 Task: Copy the HTML.
Action: Mouse moved to (626, 62)
Screenshot: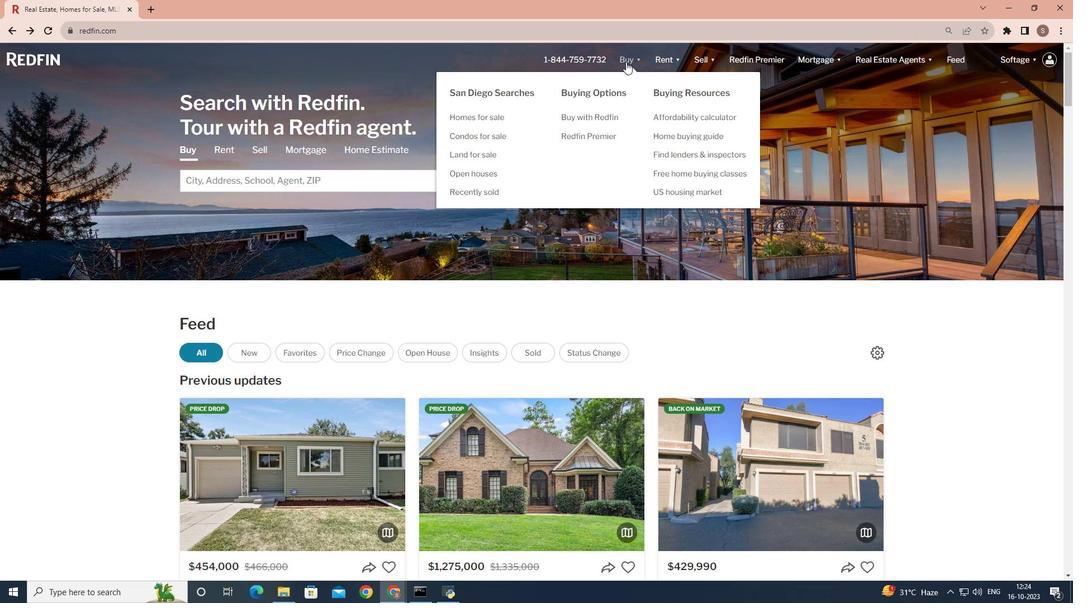 
Action: Mouse pressed left at (626, 62)
Screenshot: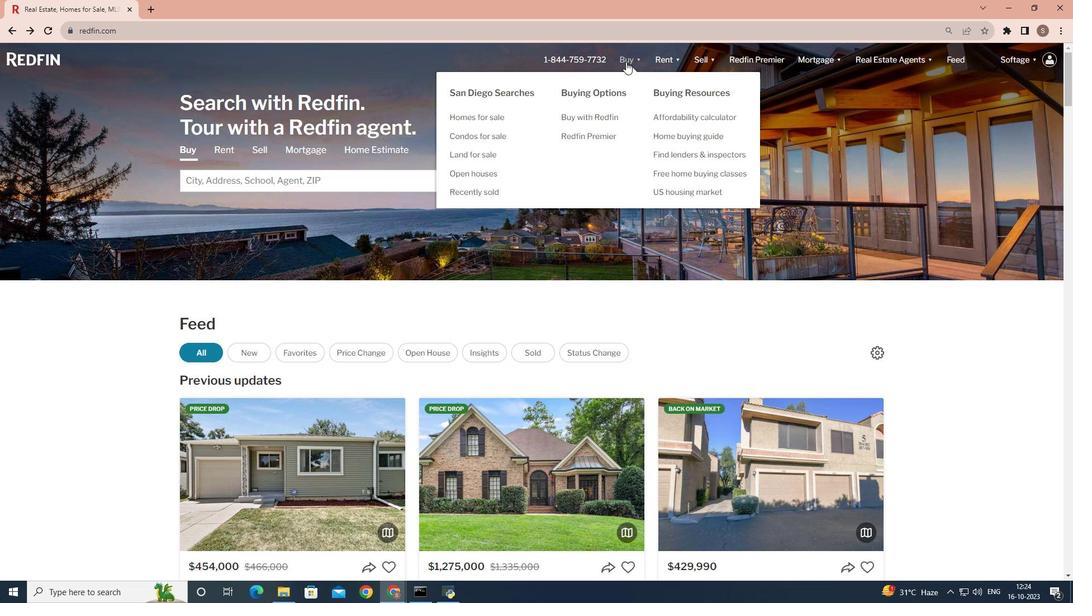 
Action: Mouse moved to (280, 234)
Screenshot: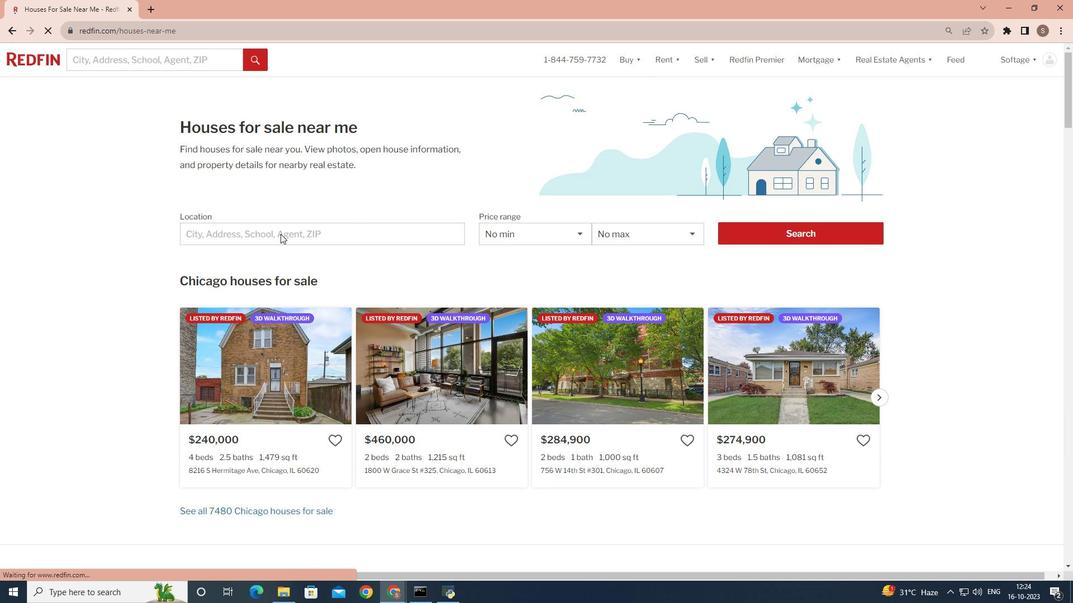
Action: Mouse pressed left at (280, 234)
Screenshot: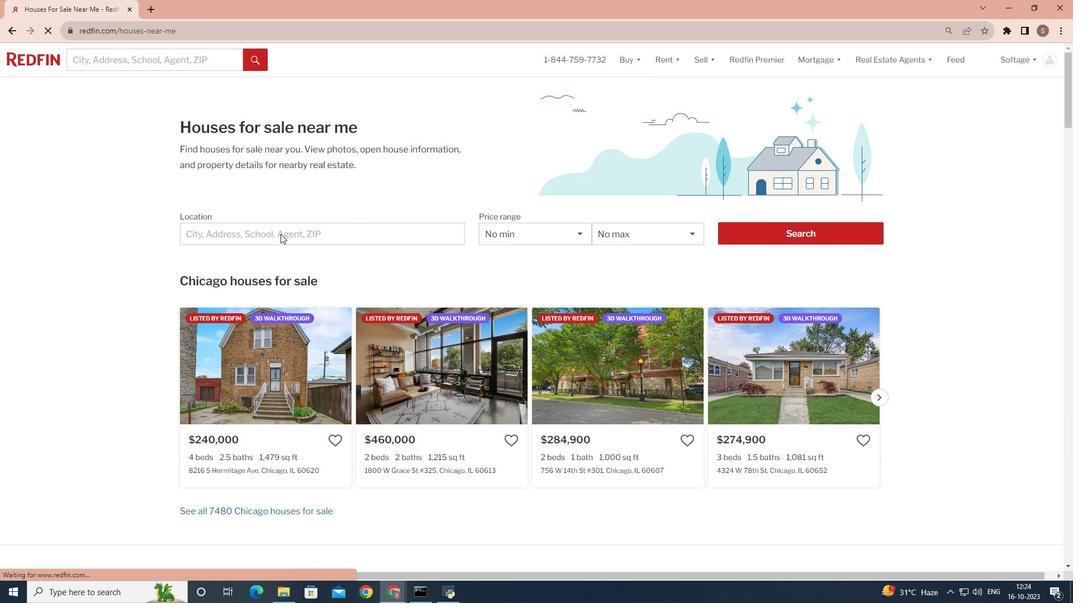 
Action: Mouse moved to (210, 230)
Screenshot: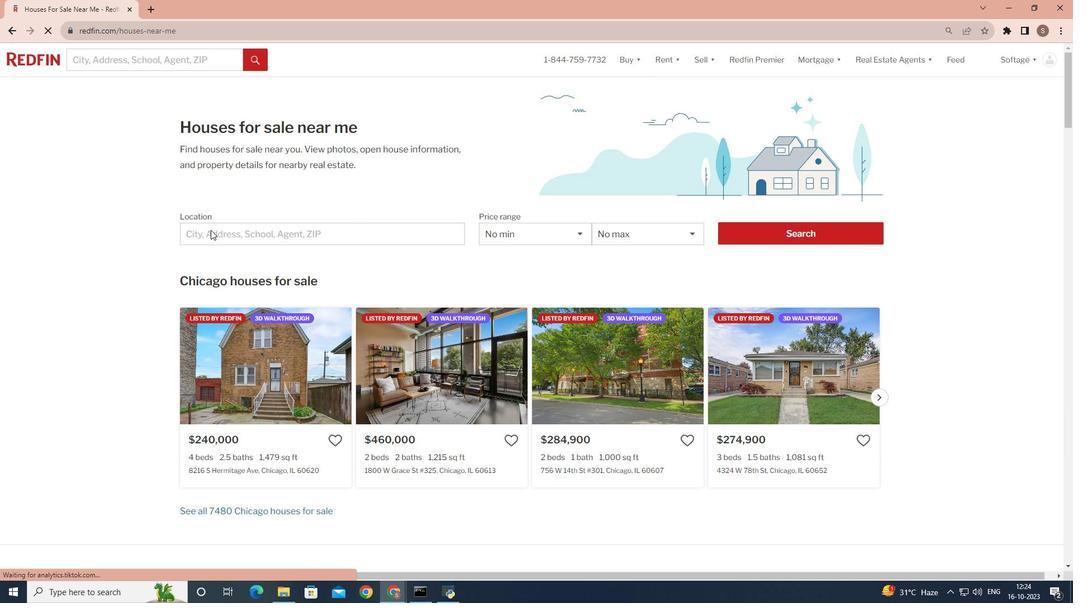 
Action: Mouse pressed left at (210, 230)
Screenshot: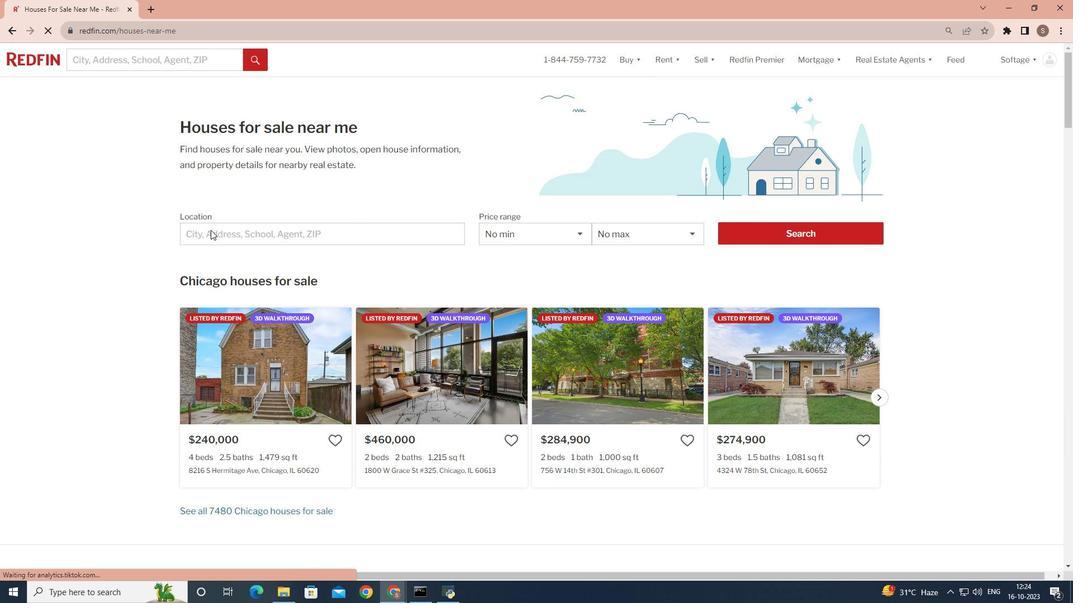 
Action: Mouse moved to (208, 230)
Screenshot: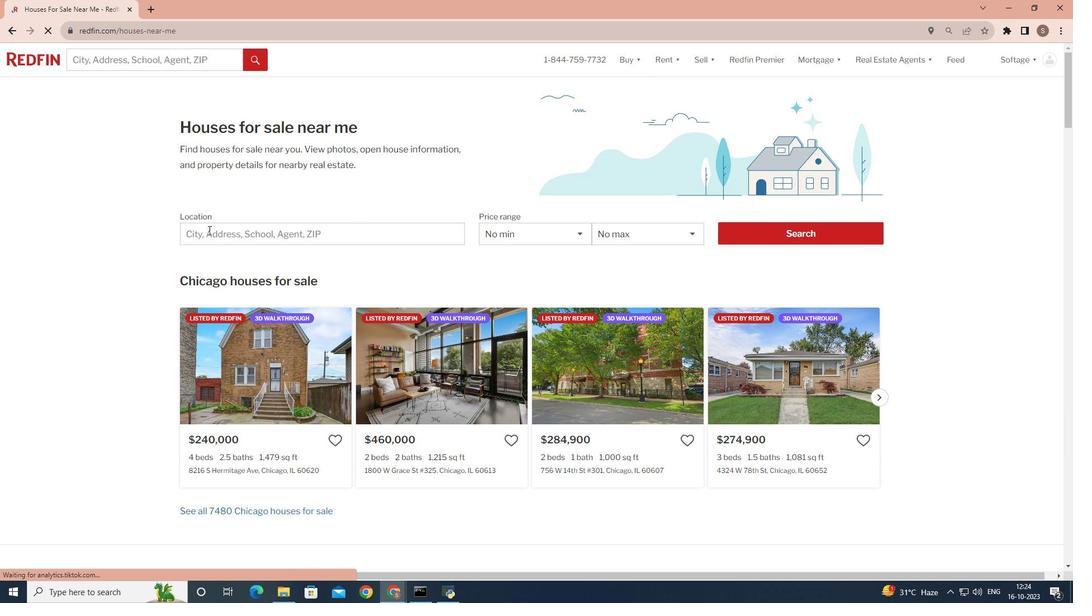 
Action: Mouse pressed left at (208, 230)
Screenshot: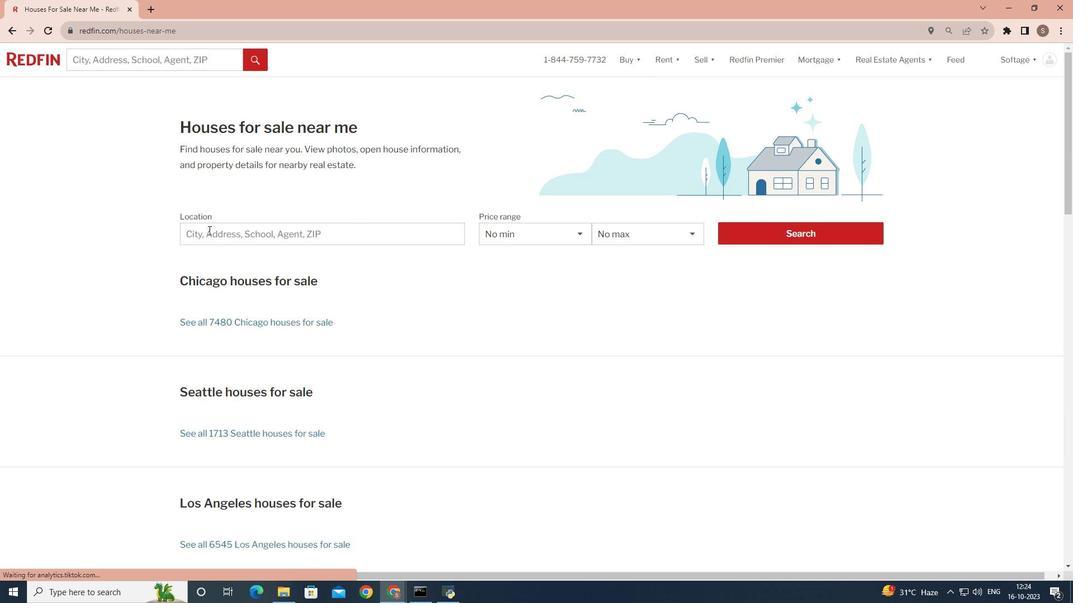 
Action: Key pressed <Key.shift>San<Key.space><Key.shift>Diego
Screenshot: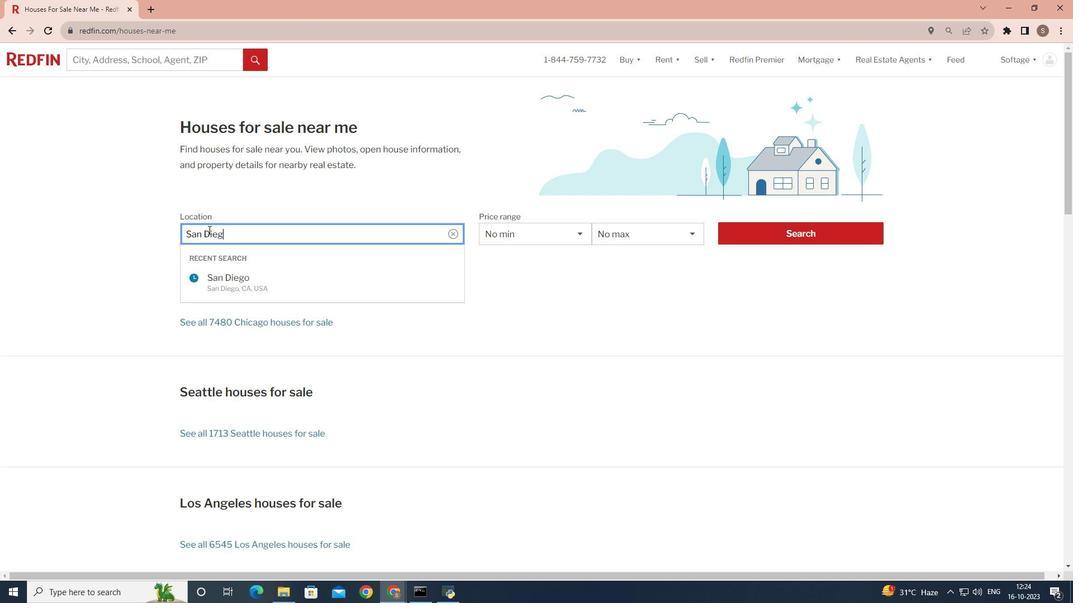 
Action: Mouse moved to (770, 228)
Screenshot: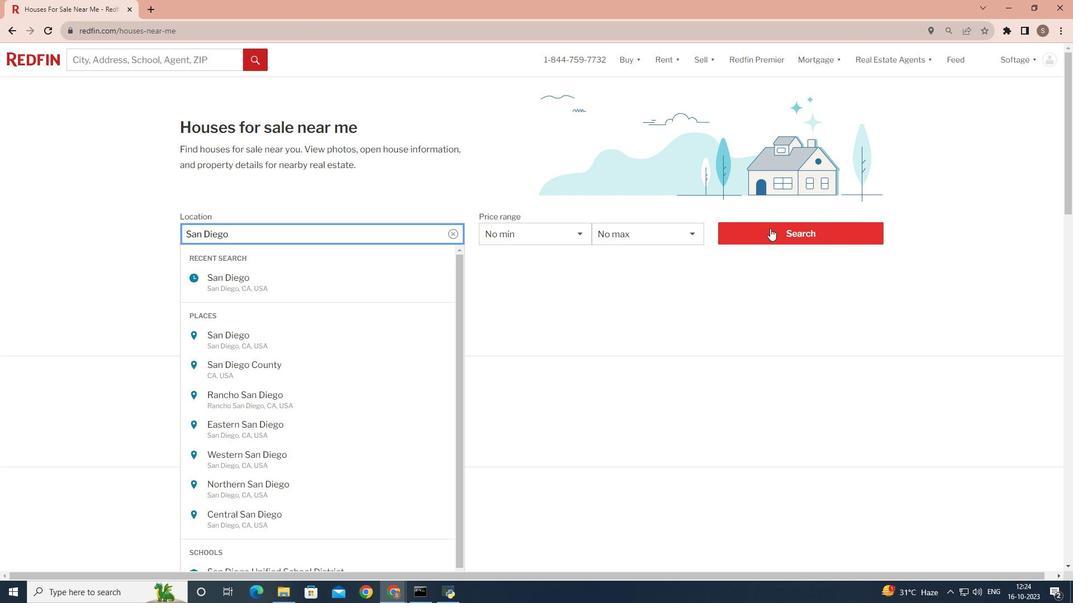 
Action: Mouse pressed left at (770, 228)
Screenshot: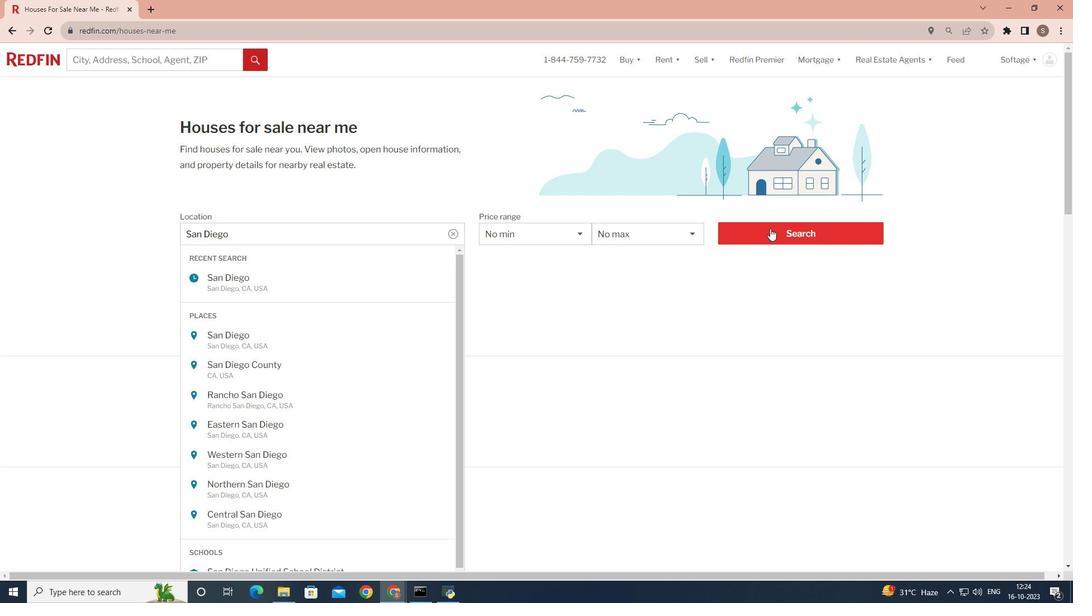 
Action: Mouse moved to (770, 228)
Screenshot: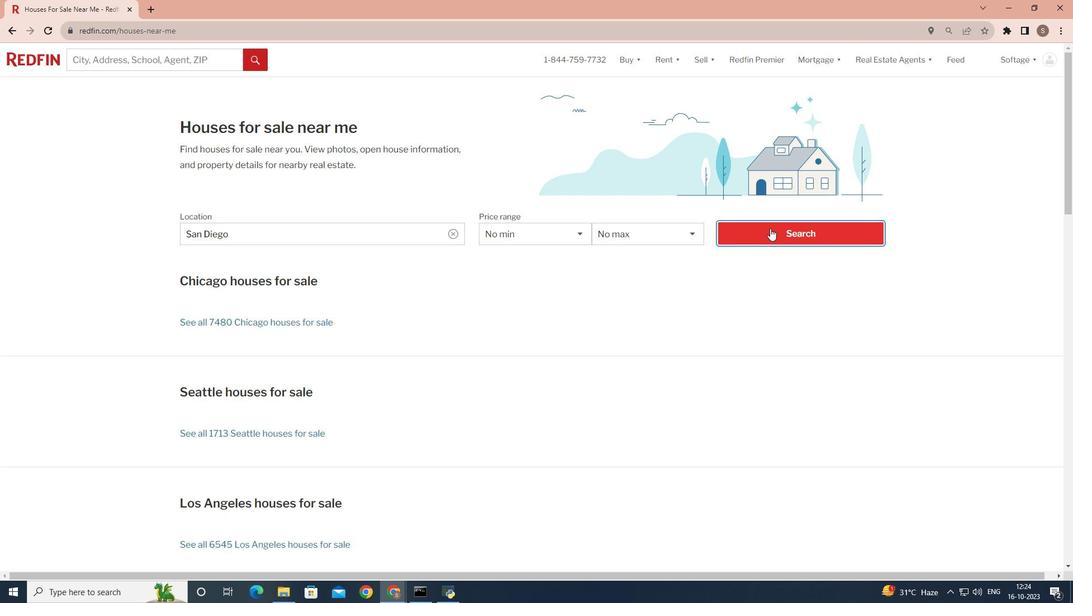 
Action: Mouse pressed left at (770, 228)
Screenshot: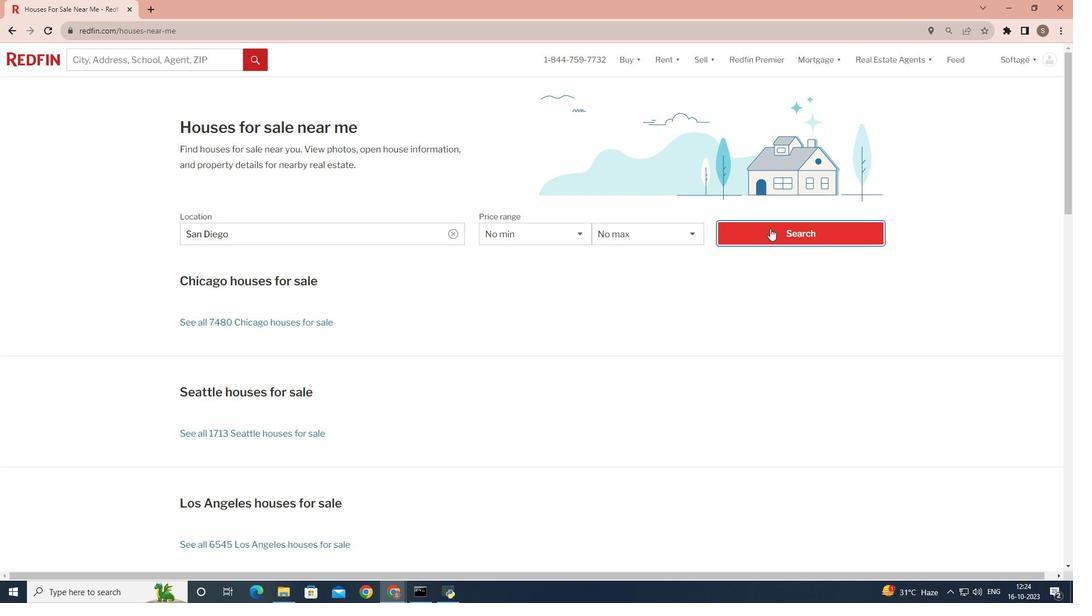 
Action: Mouse moved to (926, 100)
Screenshot: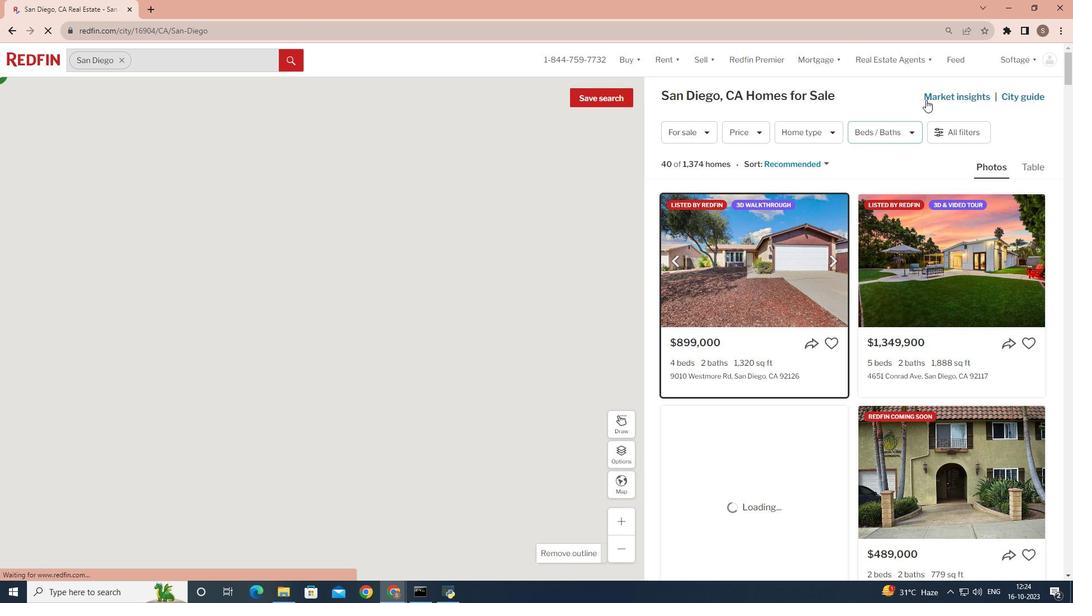 
Action: Mouse pressed left at (926, 100)
Screenshot: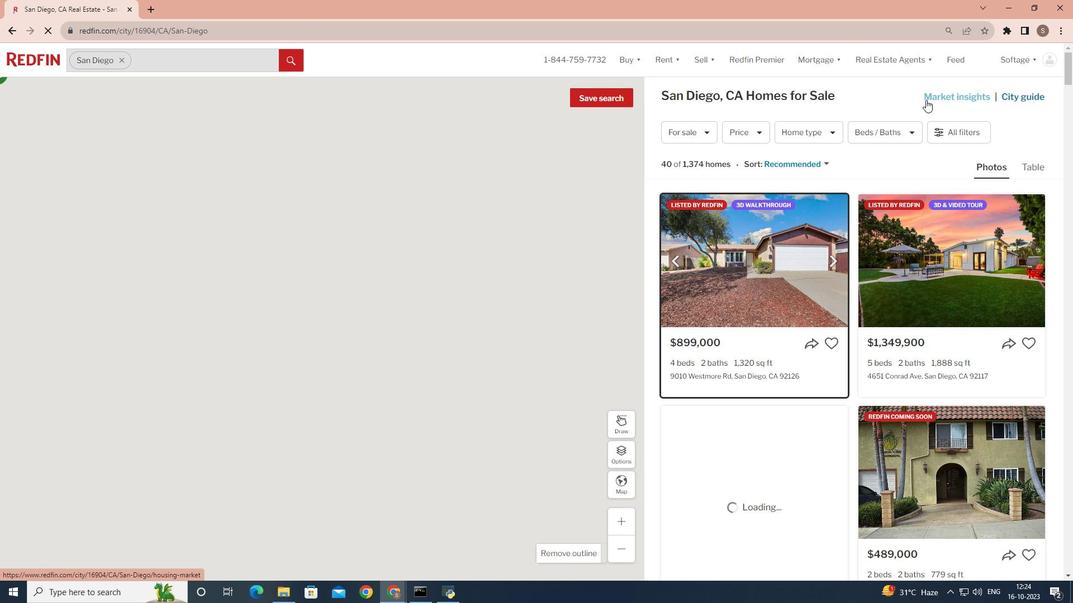 
Action: Mouse moved to (547, 301)
Screenshot: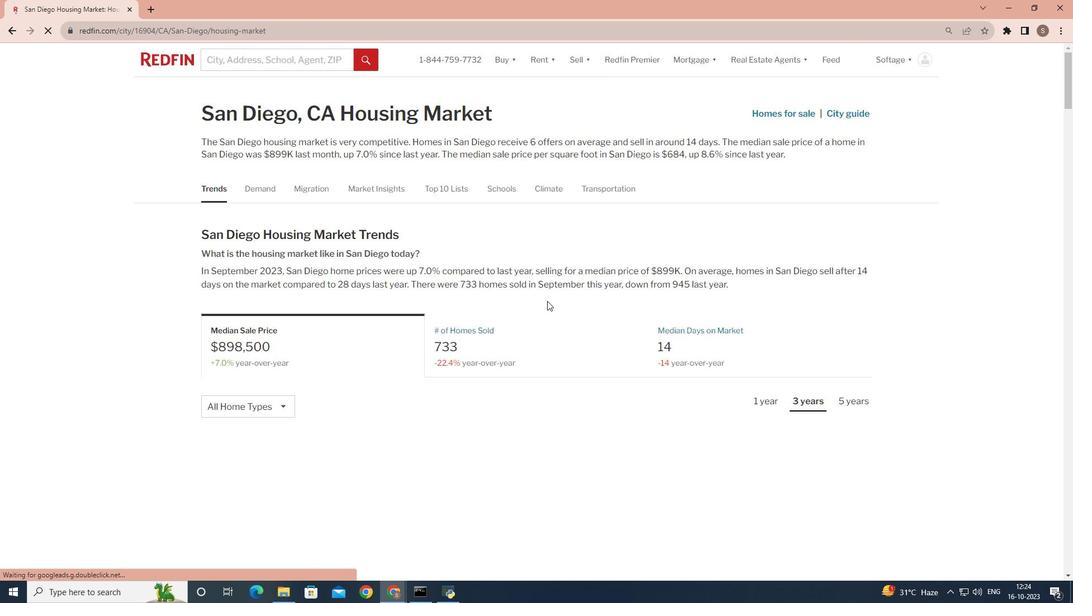 
Action: Mouse scrolled (547, 300) with delta (0, 0)
Screenshot: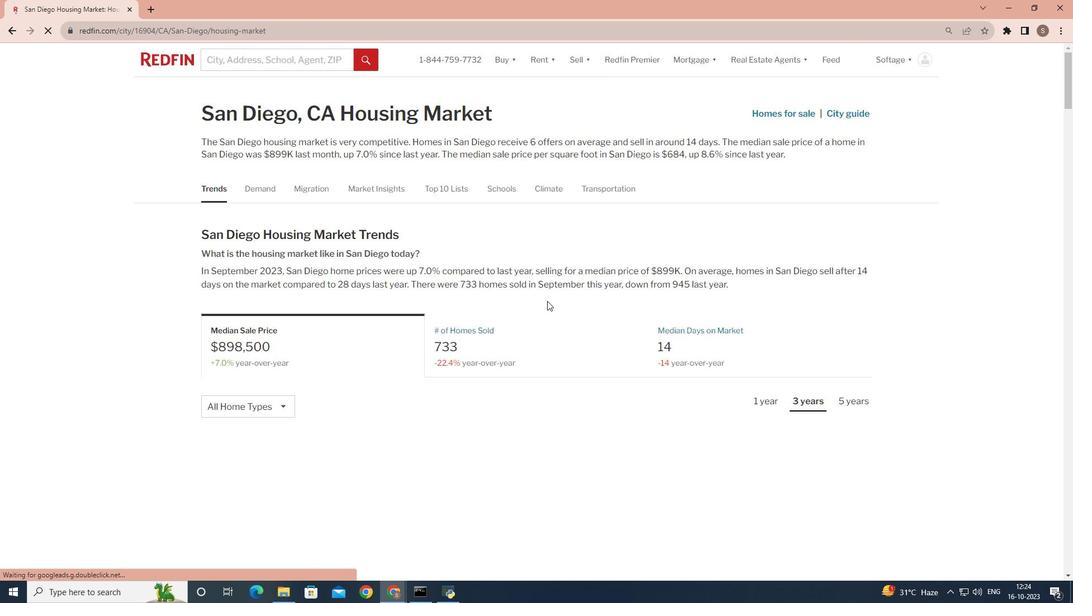
Action: Mouse moved to (524, 310)
Screenshot: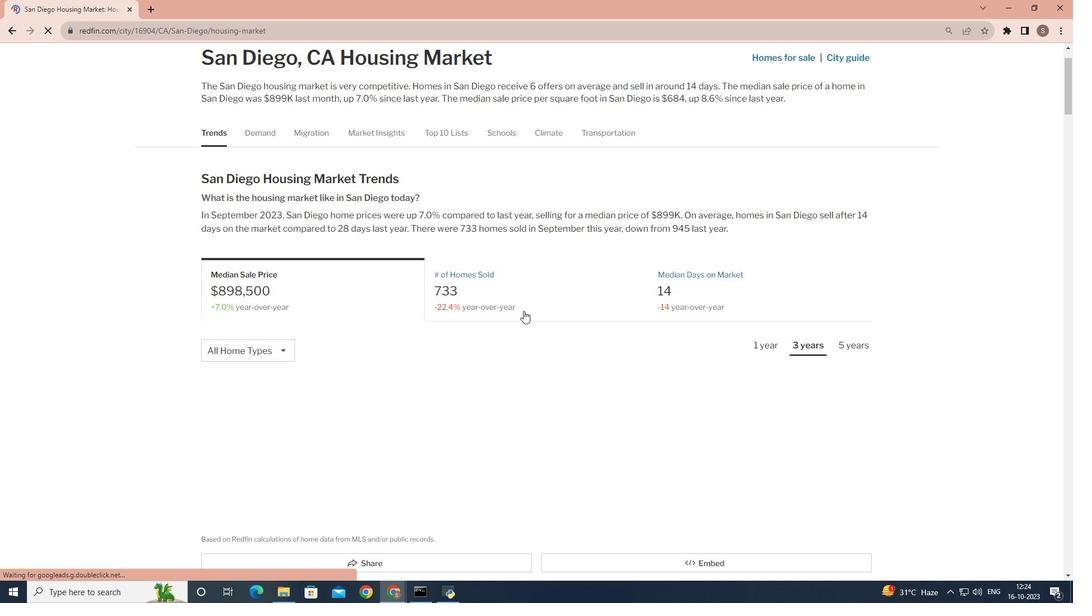 
Action: Mouse scrolled (524, 310) with delta (0, 0)
Screenshot: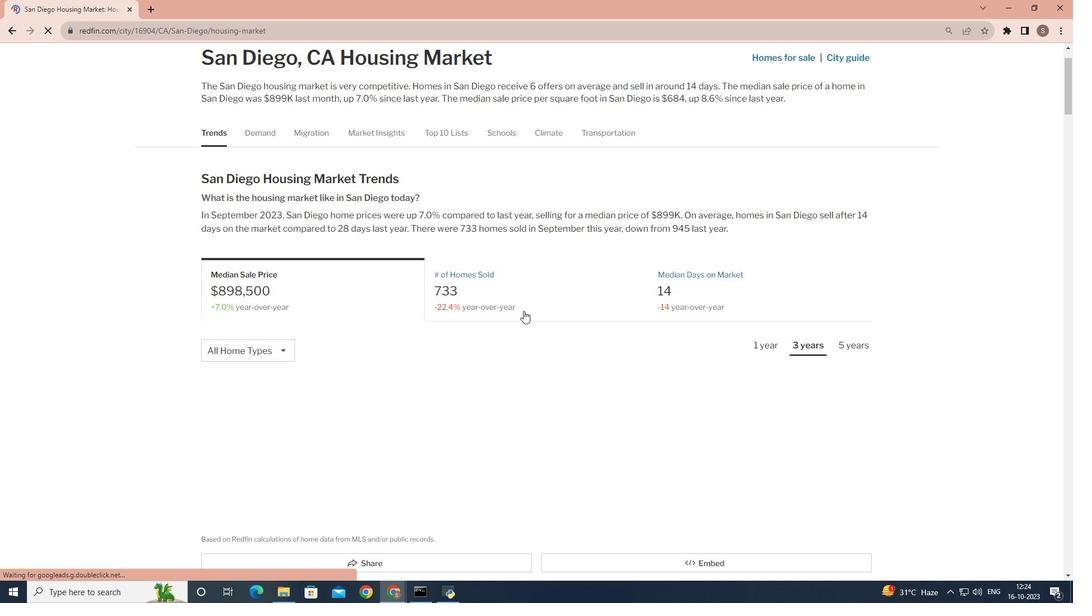 
Action: Mouse moved to (524, 311)
Screenshot: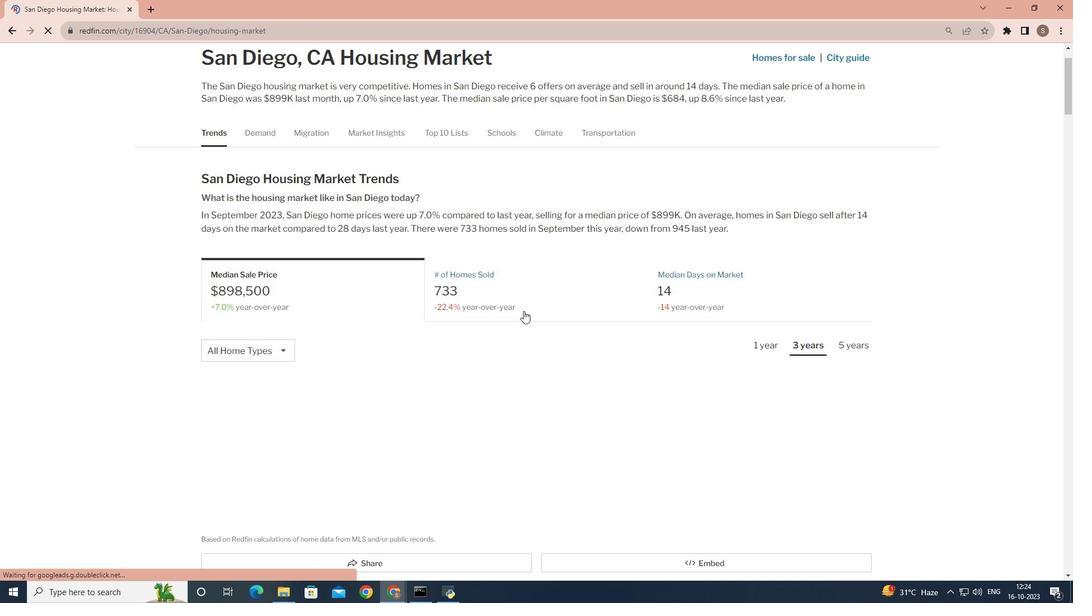 
Action: Mouse scrolled (524, 310) with delta (0, 0)
Screenshot: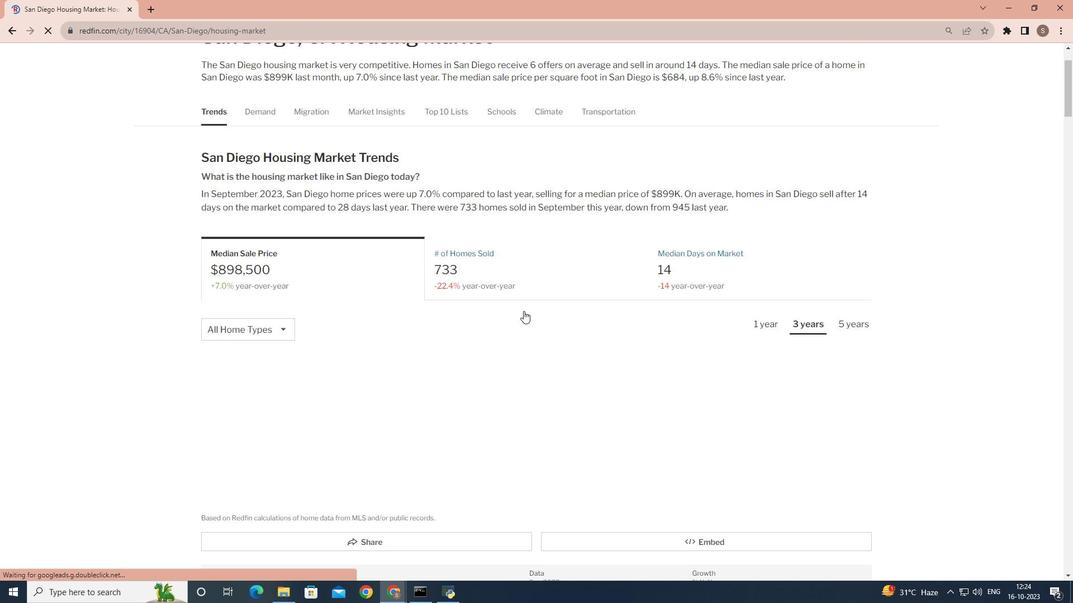 
Action: Mouse scrolled (524, 310) with delta (0, 0)
Screenshot: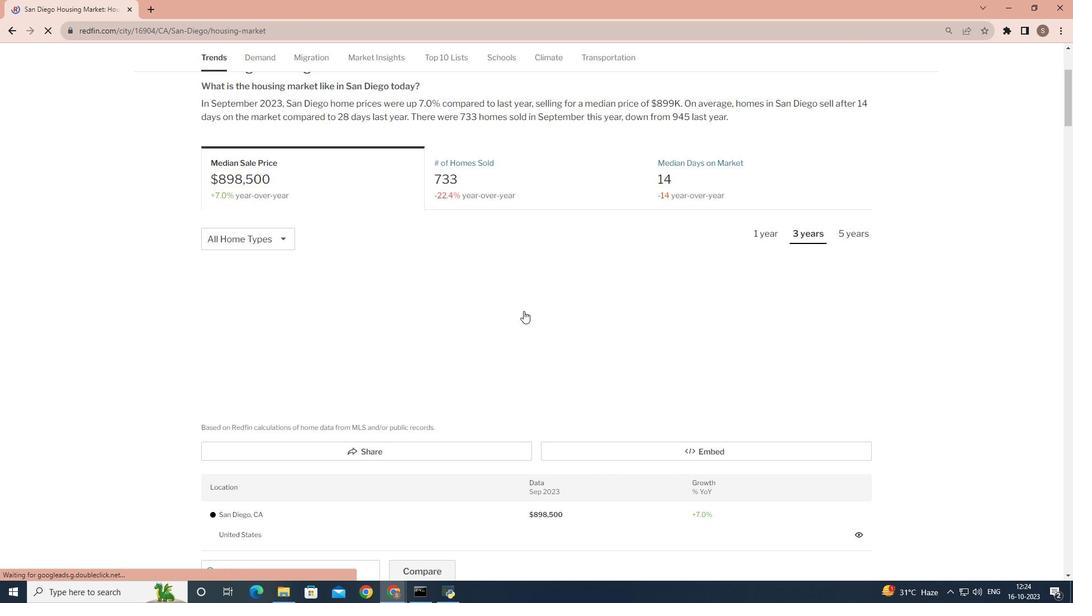 
Action: Mouse scrolled (524, 310) with delta (0, 0)
Screenshot: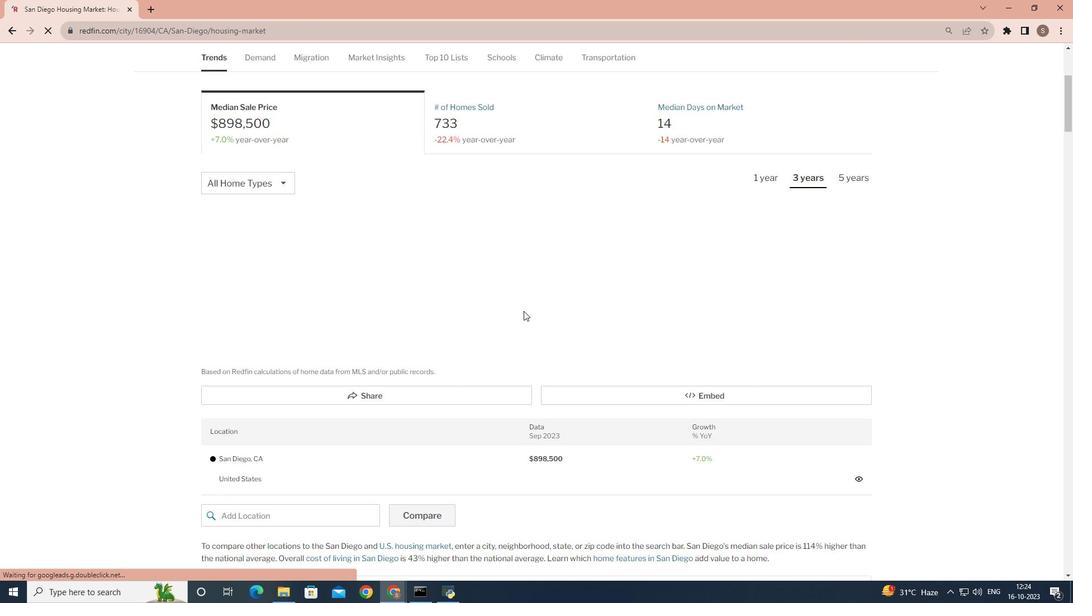 
Action: Mouse scrolled (524, 310) with delta (0, 0)
Screenshot: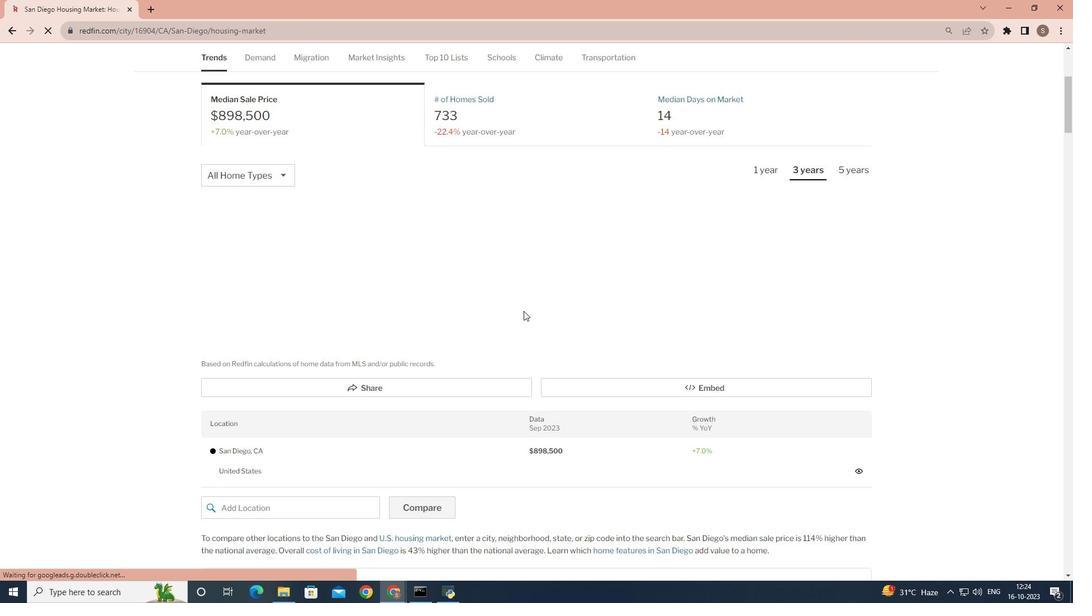 
Action: Mouse moved to (625, 284)
Screenshot: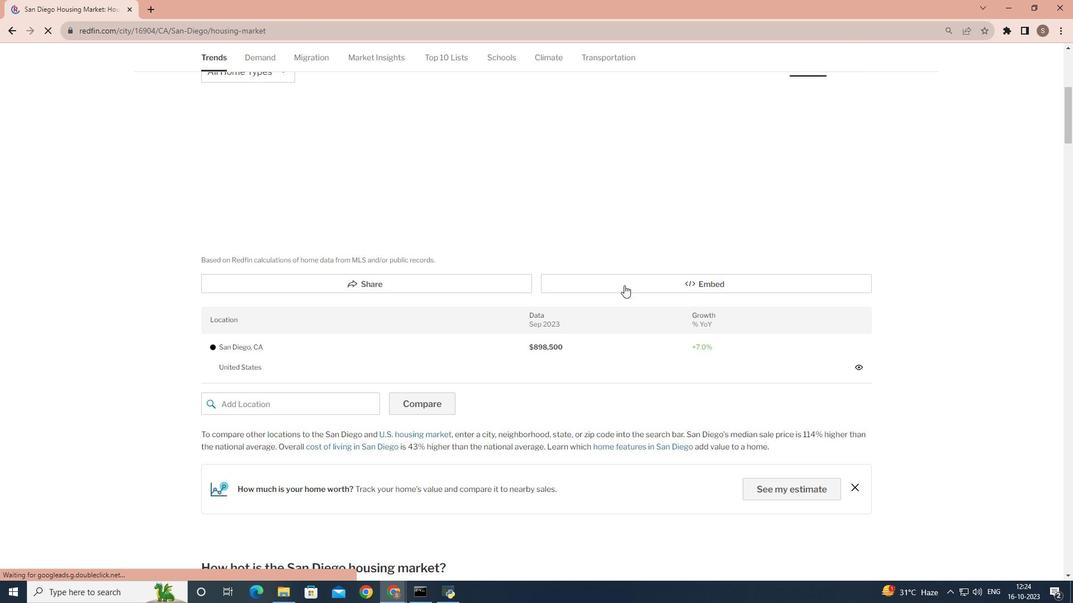
Action: Mouse pressed left at (625, 284)
Screenshot: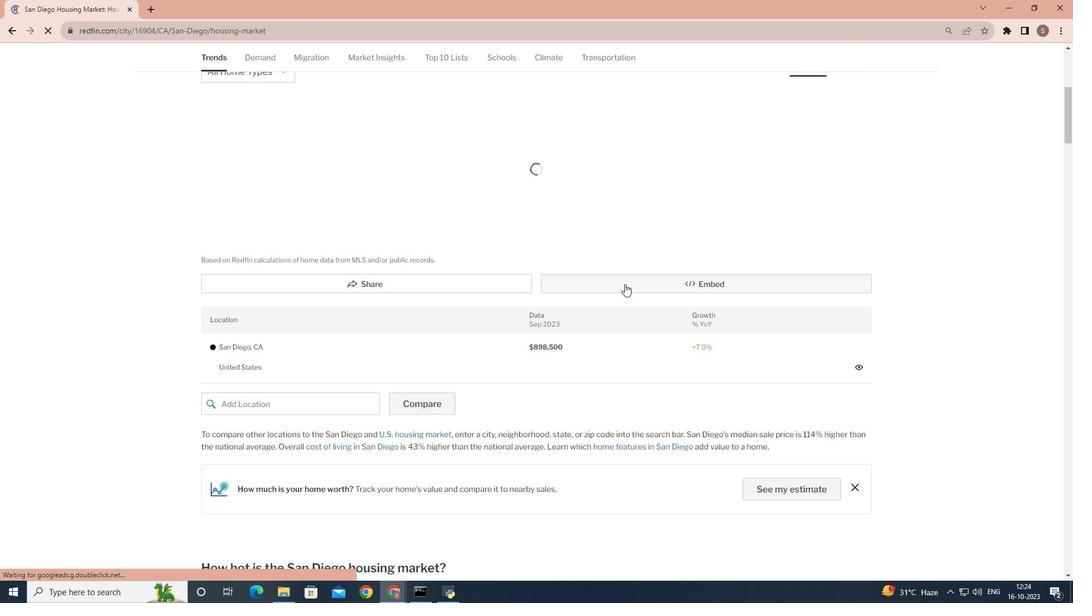 
Action: Mouse moved to (302, 356)
Screenshot: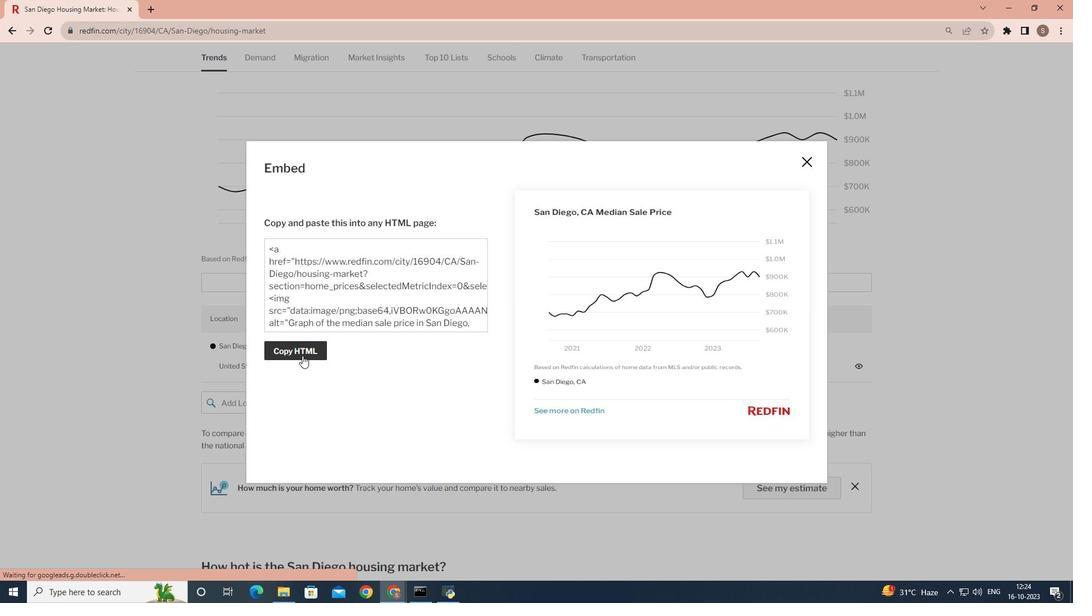 
Action: Mouse pressed left at (302, 356)
Screenshot: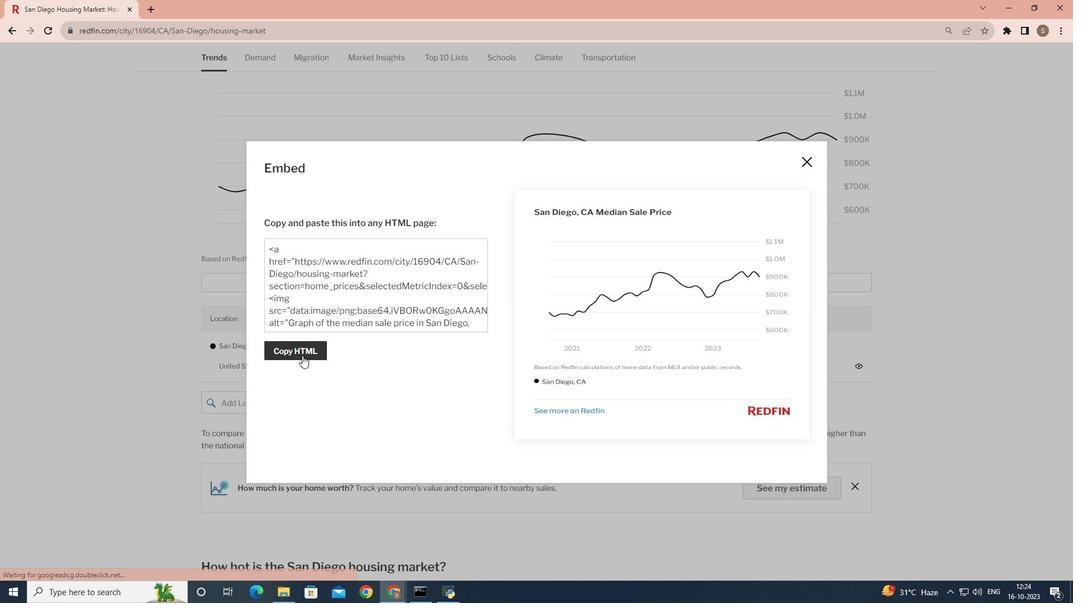 
